 Task: Find public transportation options from New York City, New York, to Philadelphia, Pennsylvania.
Action: Mouse moved to (226, 73)
Screenshot: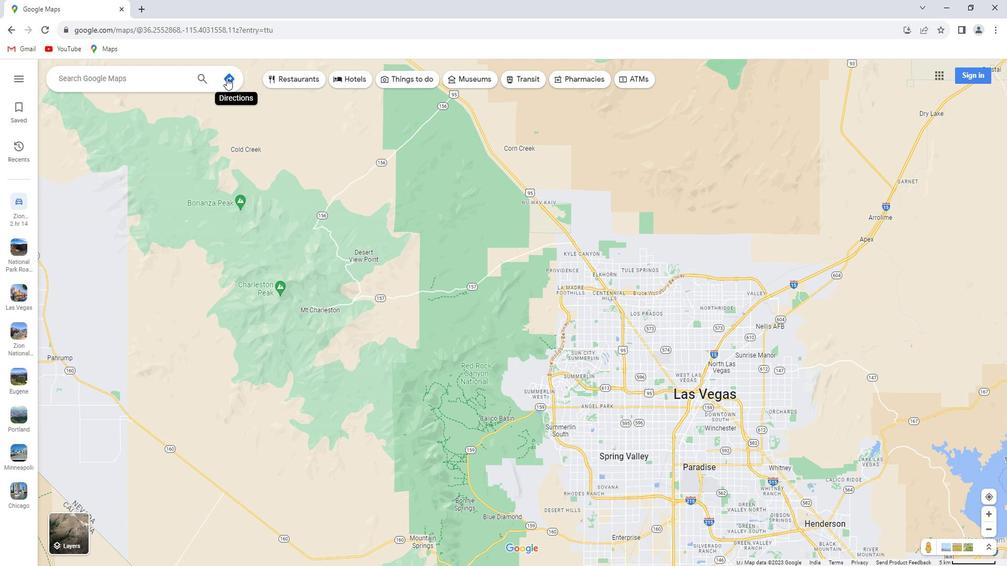 
Action: Mouse pressed left at (226, 73)
Screenshot: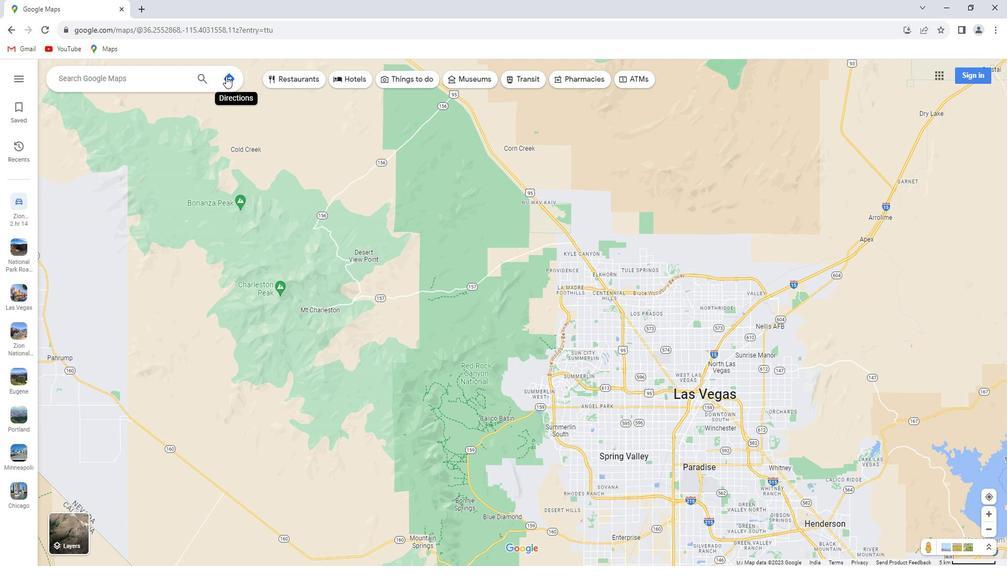 
Action: Mouse moved to (156, 107)
Screenshot: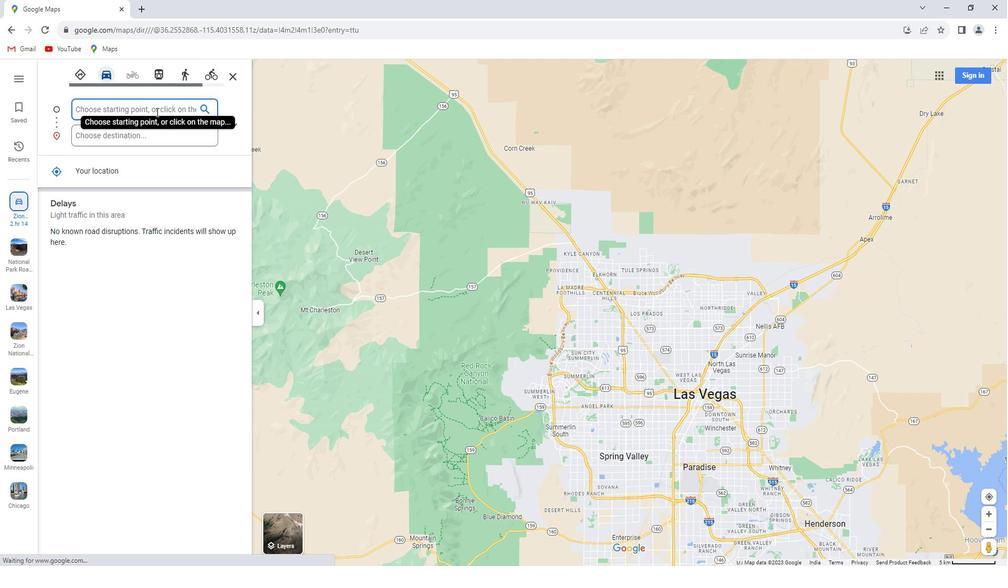 
Action: Key pressed <Key.shift>New<Key.space><Key.shift>York<Key.space><Key.shift>City,<Key.space><Key.shift>New<Key.space><Key.shift>york
Screenshot: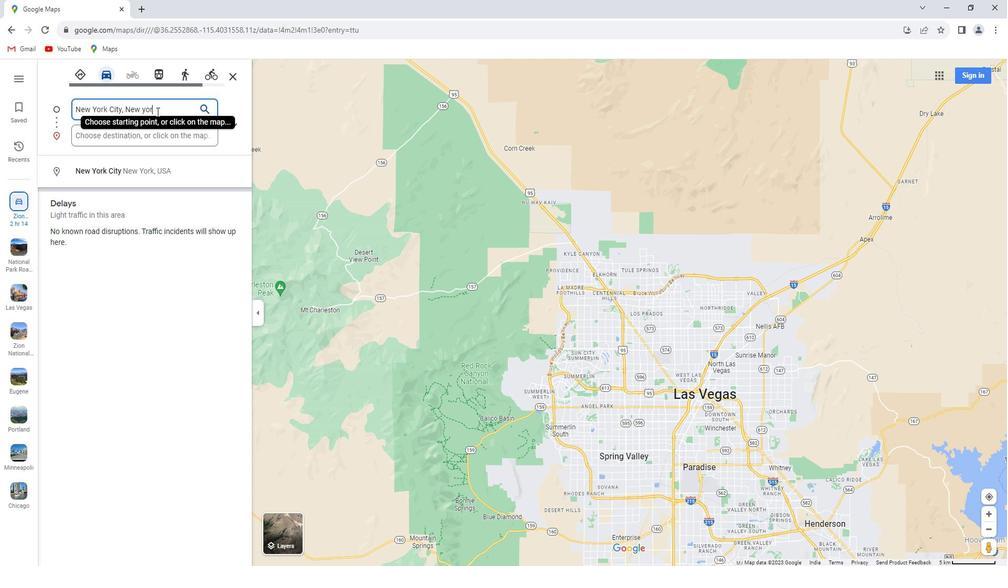 
Action: Mouse moved to (155, 130)
Screenshot: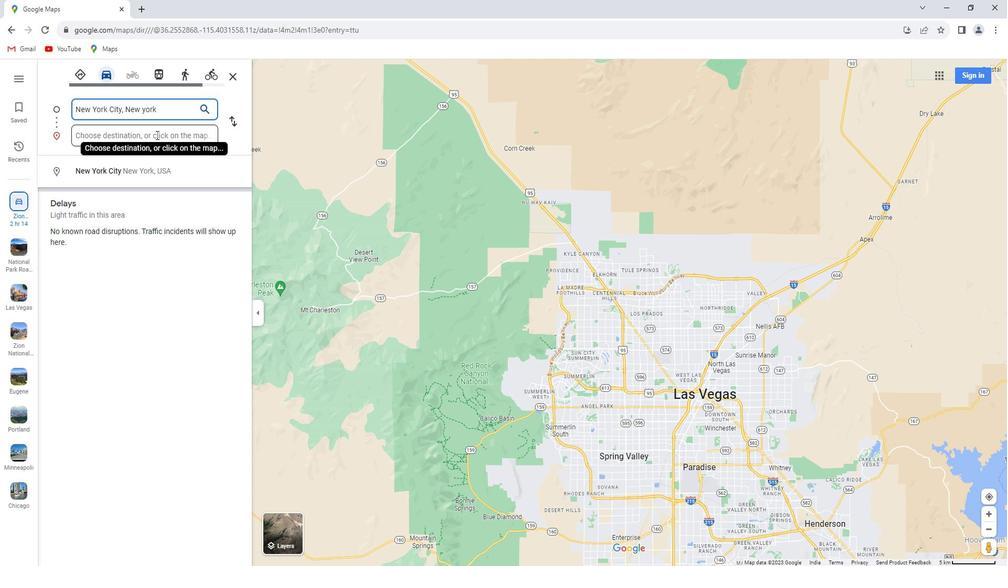
Action: Mouse pressed left at (155, 130)
Screenshot: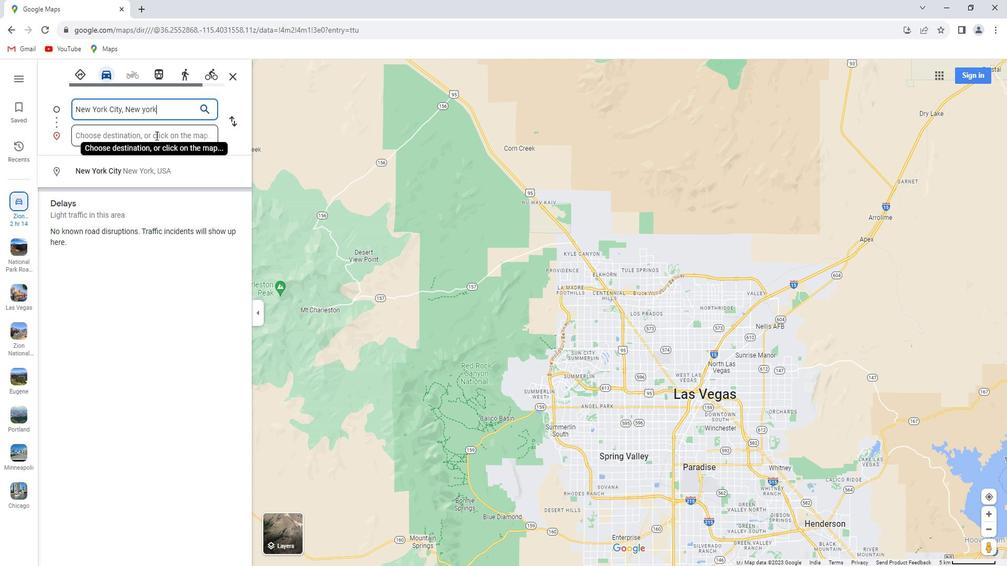
Action: Mouse moved to (155, 131)
Screenshot: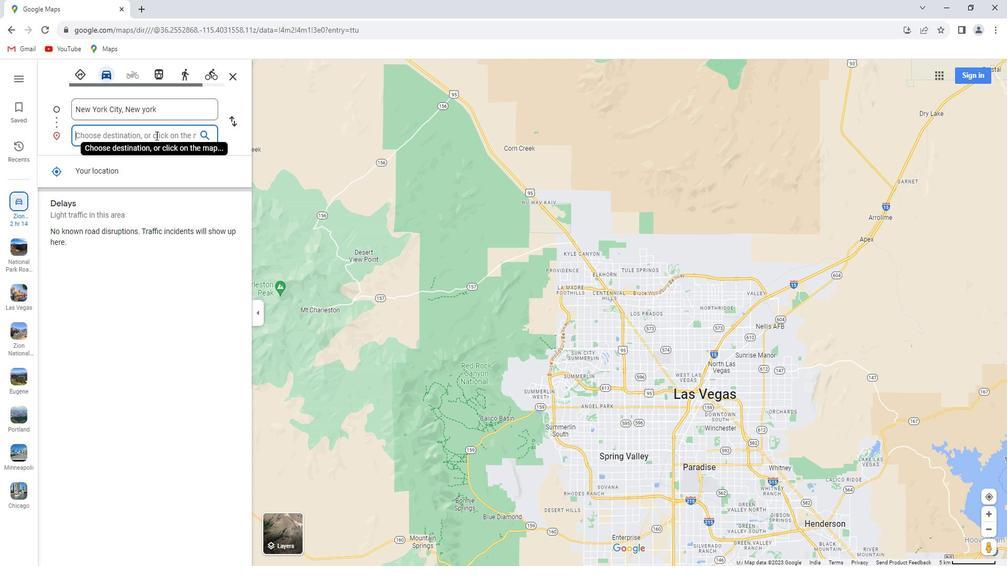 
Action: Key pressed <Key.shift>Philadelphia,<Key.space><Key.shift>Pennsylvania<Key.enter>
Screenshot: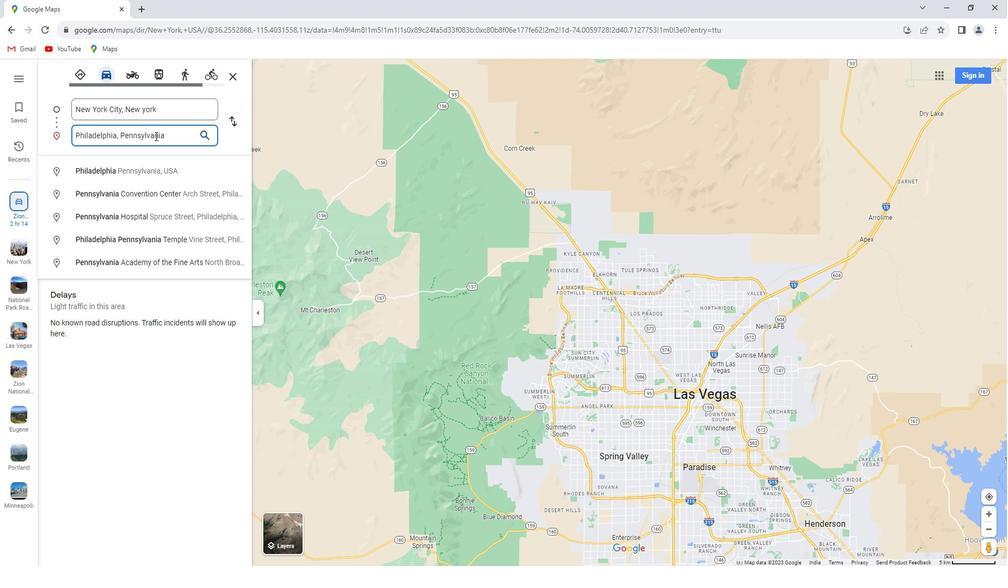 
Action: Mouse moved to (509, 74)
Screenshot: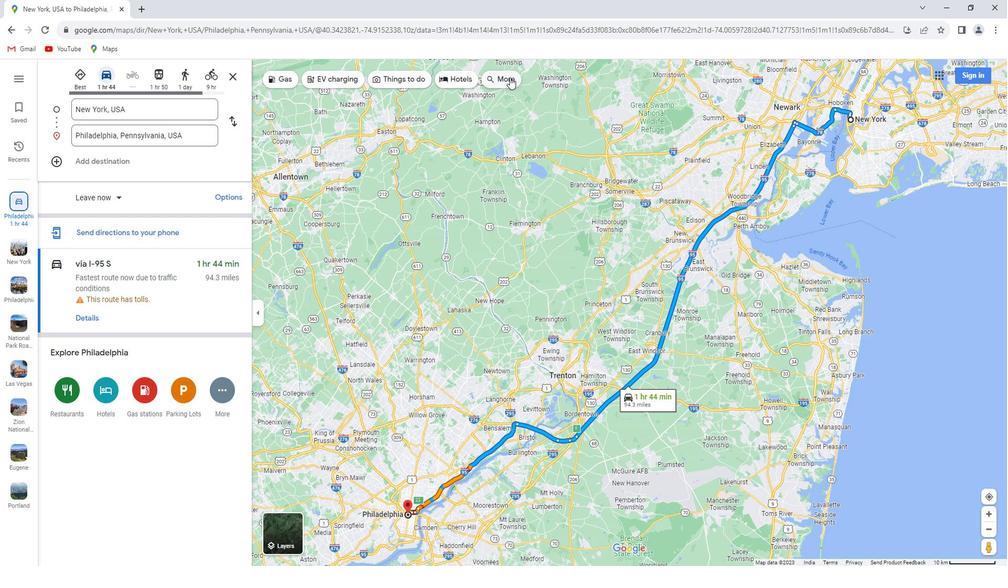 
Action: Mouse pressed left at (509, 74)
Screenshot: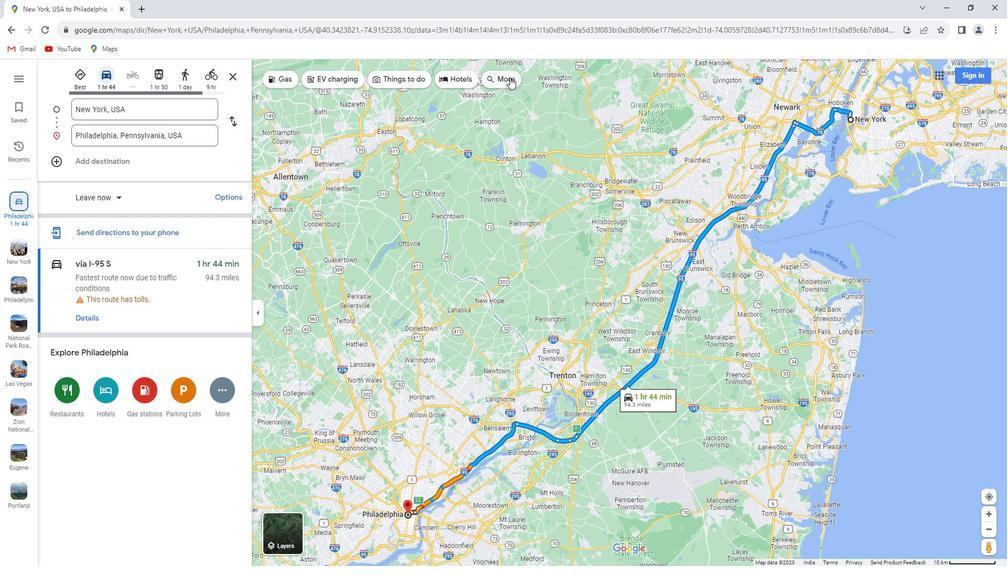 
Action: Mouse moved to (144, 68)
Screenshot: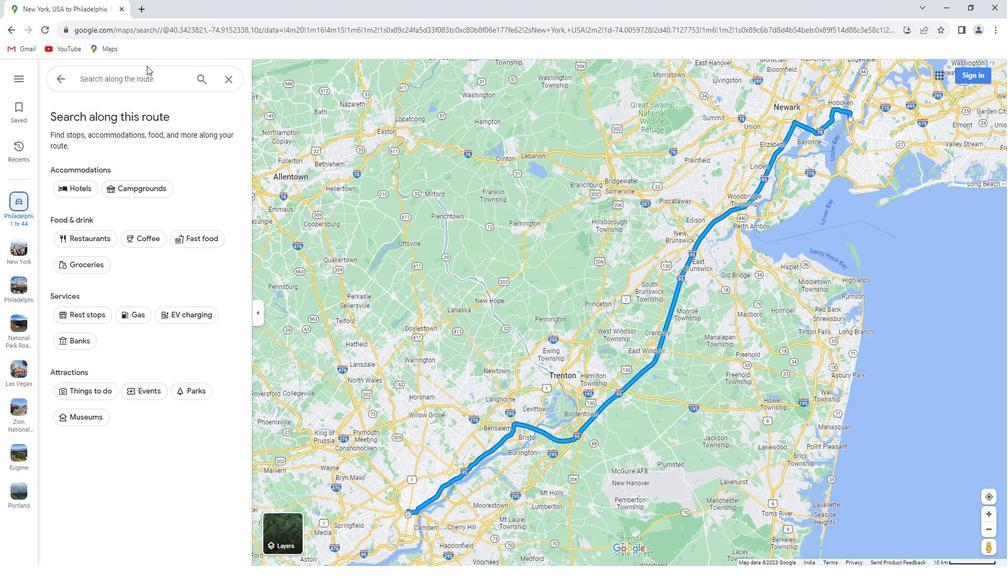 
Action: Mouse pressed left at (144, 68)
Screenshot: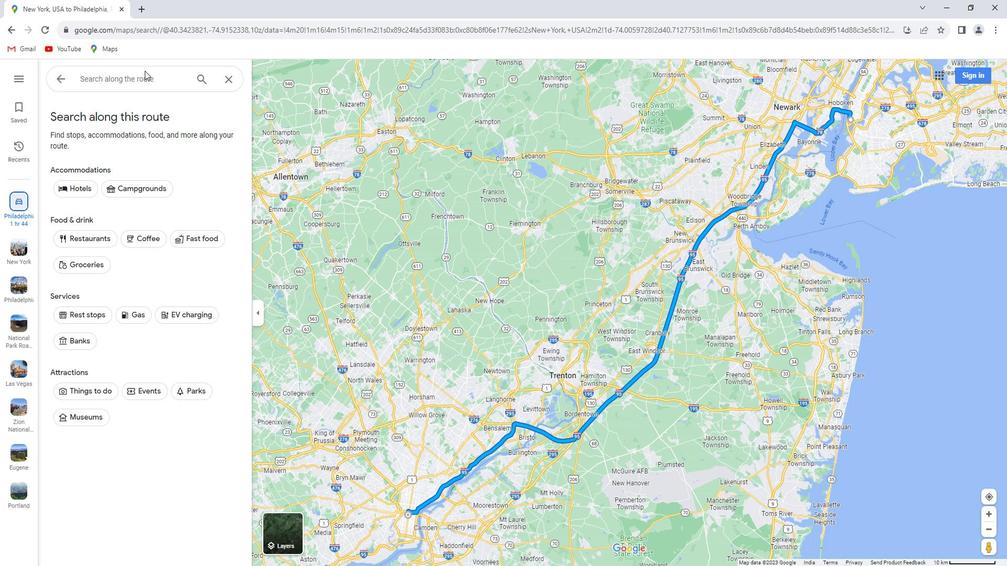 
Action: Mouse moved to (144, 76)
Screenshot: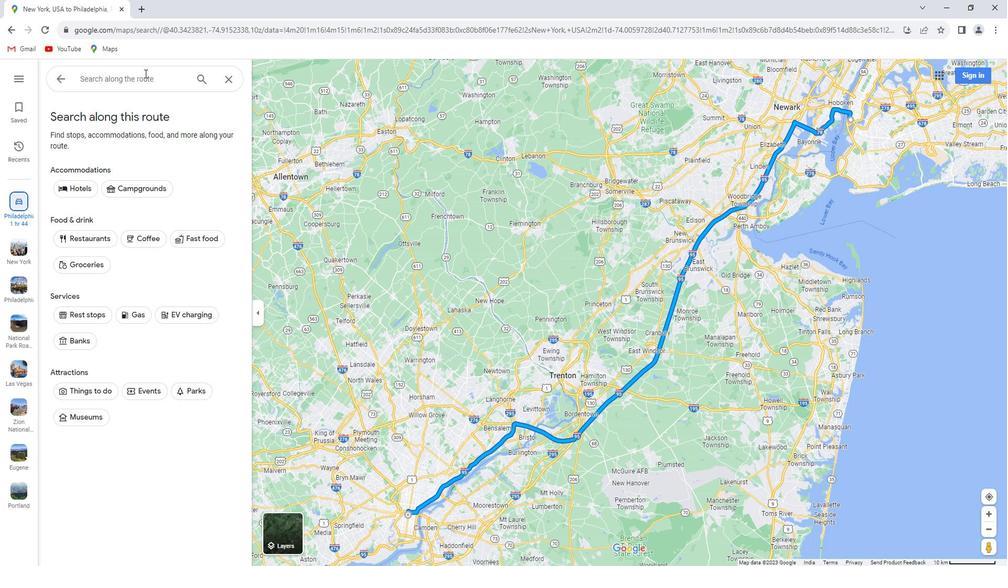 
Action: Mouse pressed left at (144, 76)
Screenshot: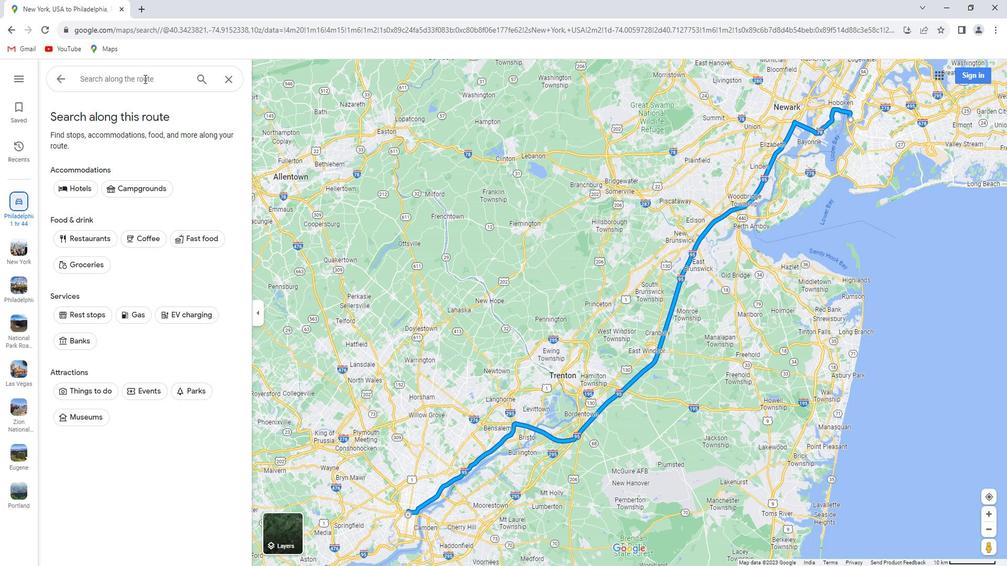 
Action: Key pressed <Key.shift_r>public<Key.space>transportation<Key.enter>
Screenshot: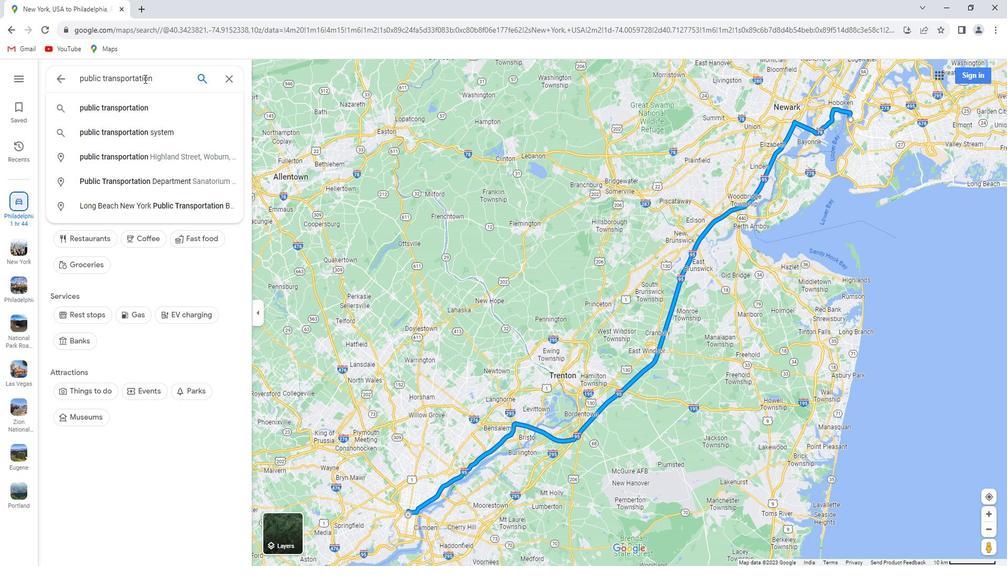 
